 Task: Update the maximum monthly payment of the saved search to $70,000.
Action: Mouse moved to (1089, 159)
Screenshot: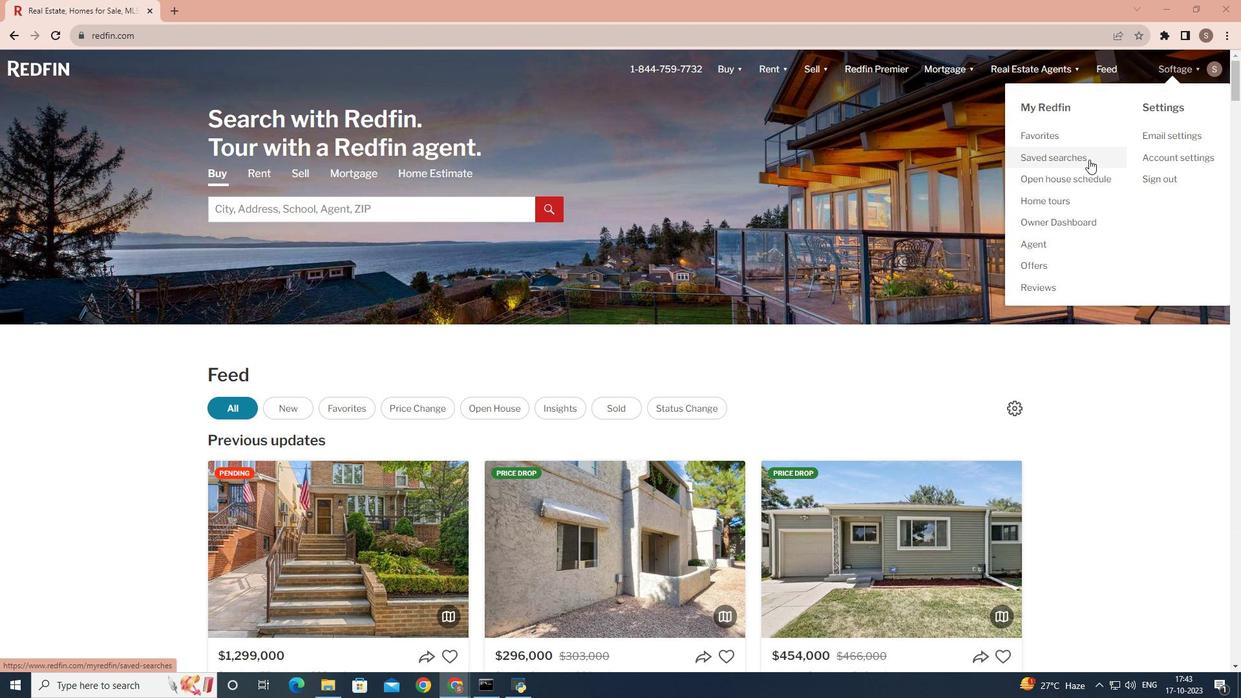 
Action: Mouse pressed left at (1089, 159)
Screenshot: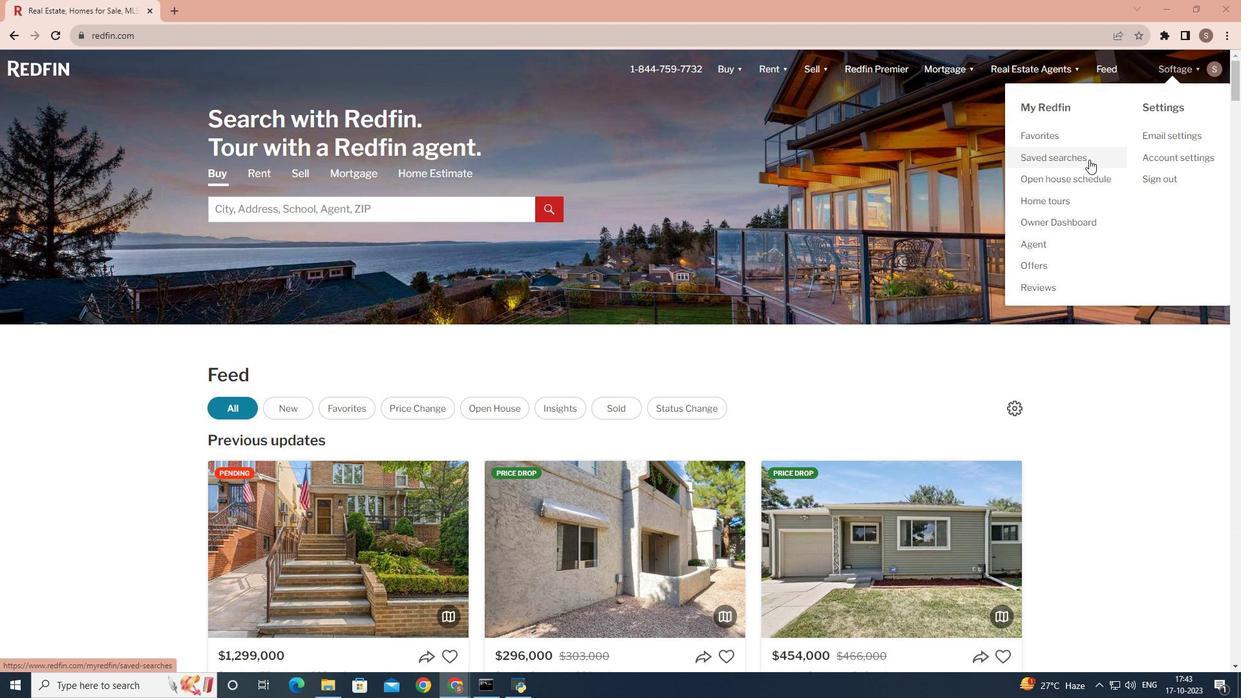 
Action: Mouse moved to (410, 315)
Screenshot: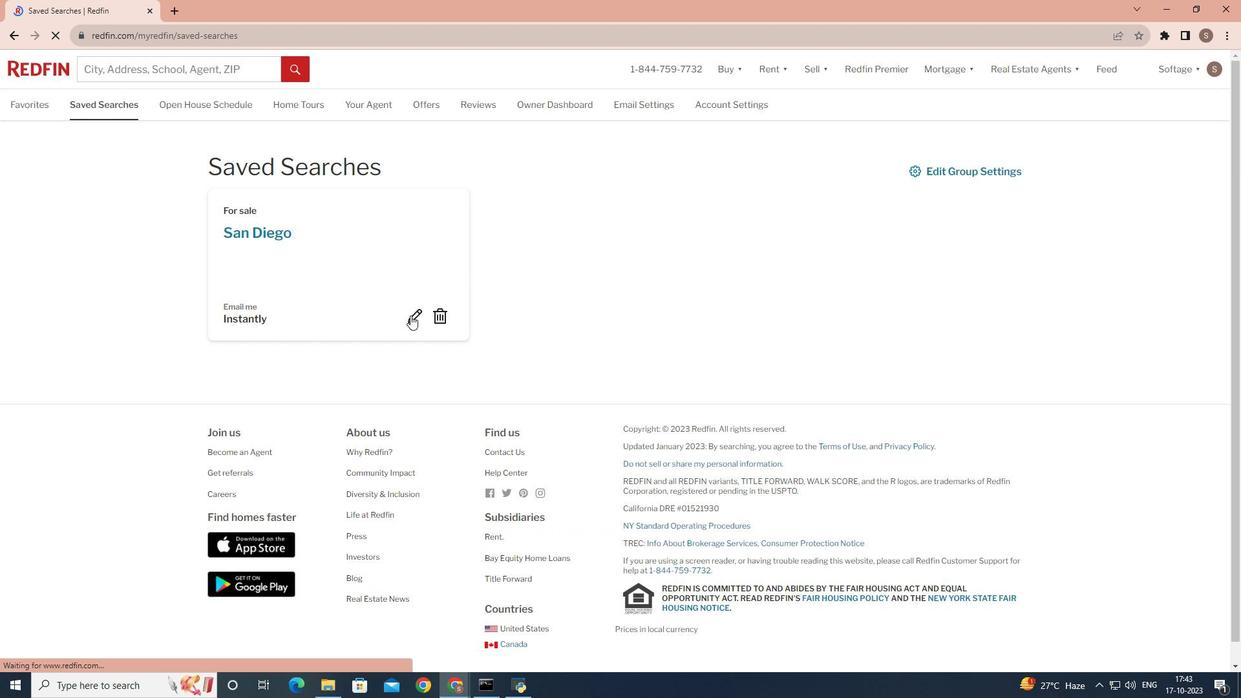 
Action: Mouse pressed left at (410, 315)
Screenshot: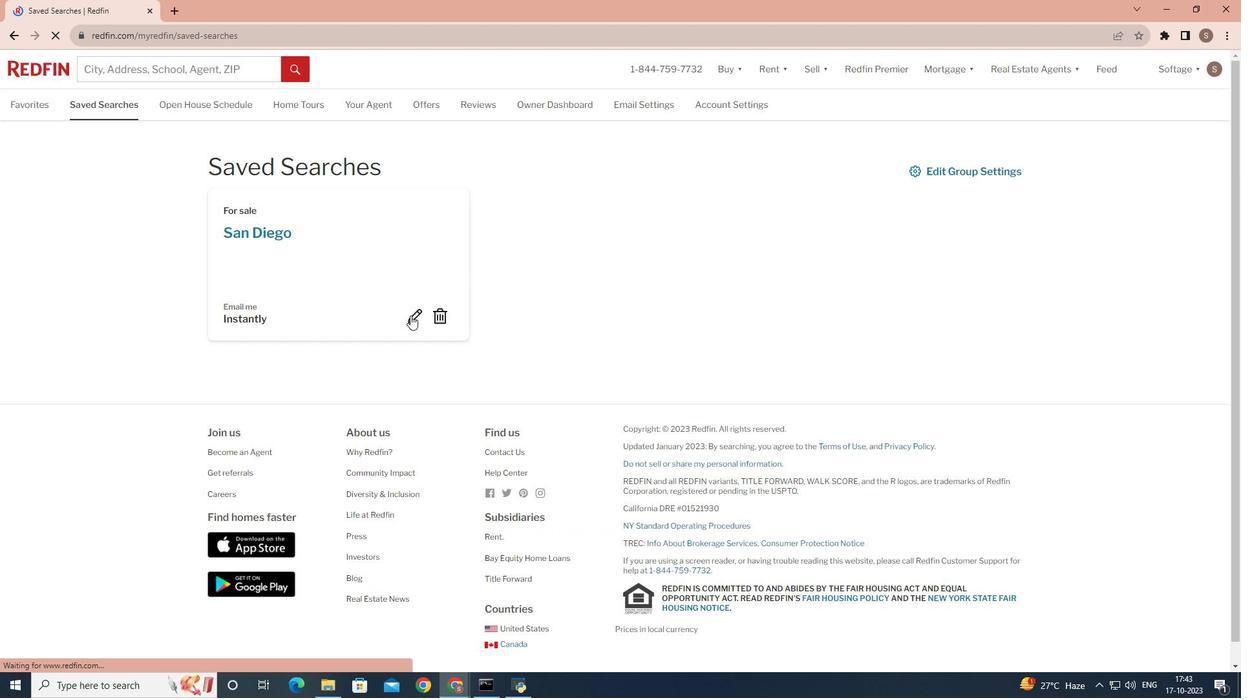 
Action: Mouse moved to (748, 349)
Screenshot: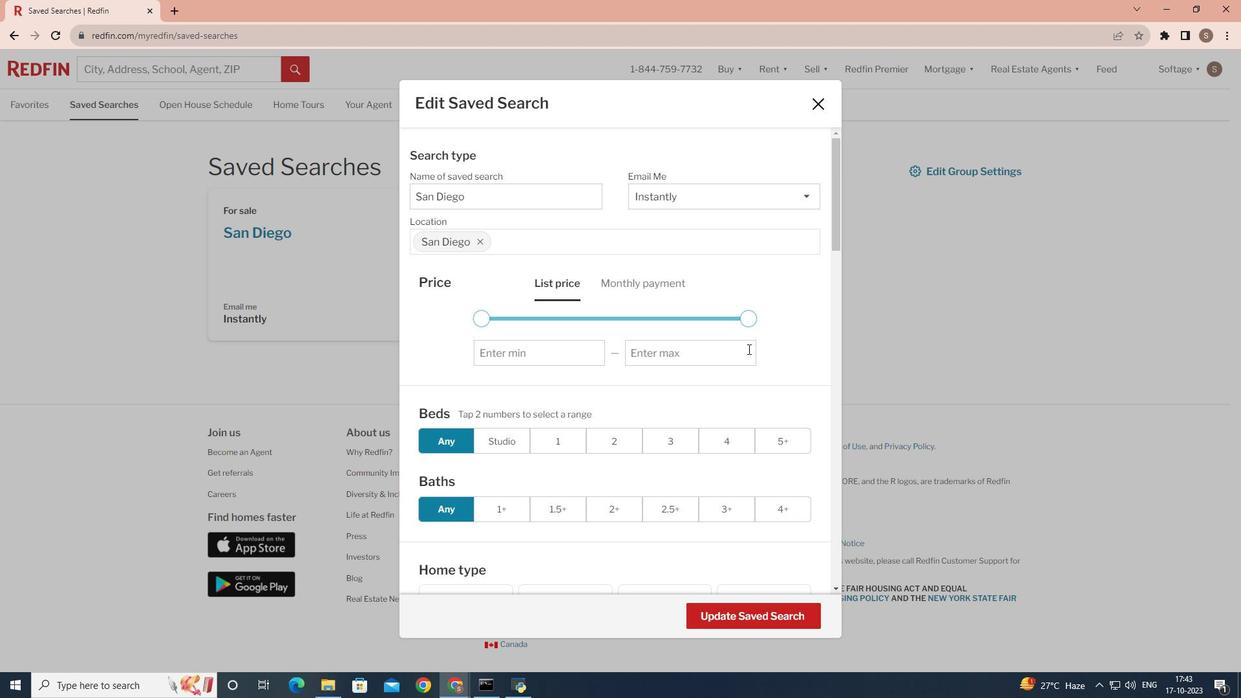 
Action: Mouse scrolled (748, 348) with delta (0, 0)
Screenshot: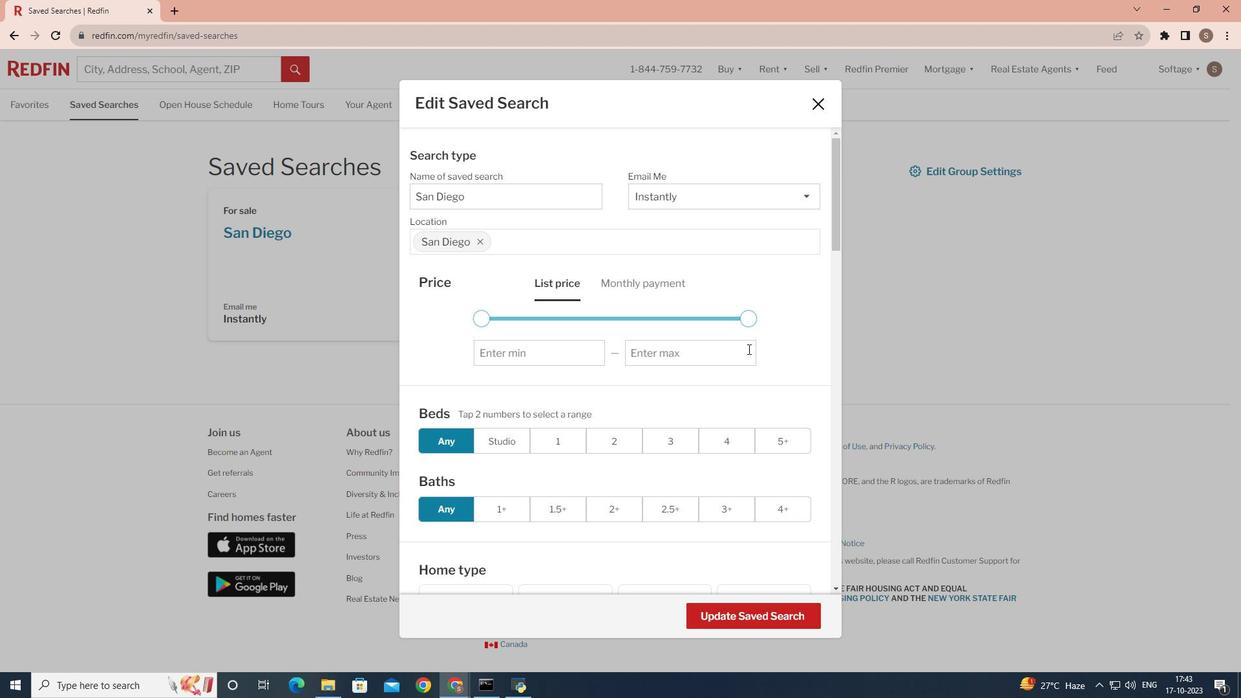 
Action: Mouse moved to (649, 222)
Screenshot: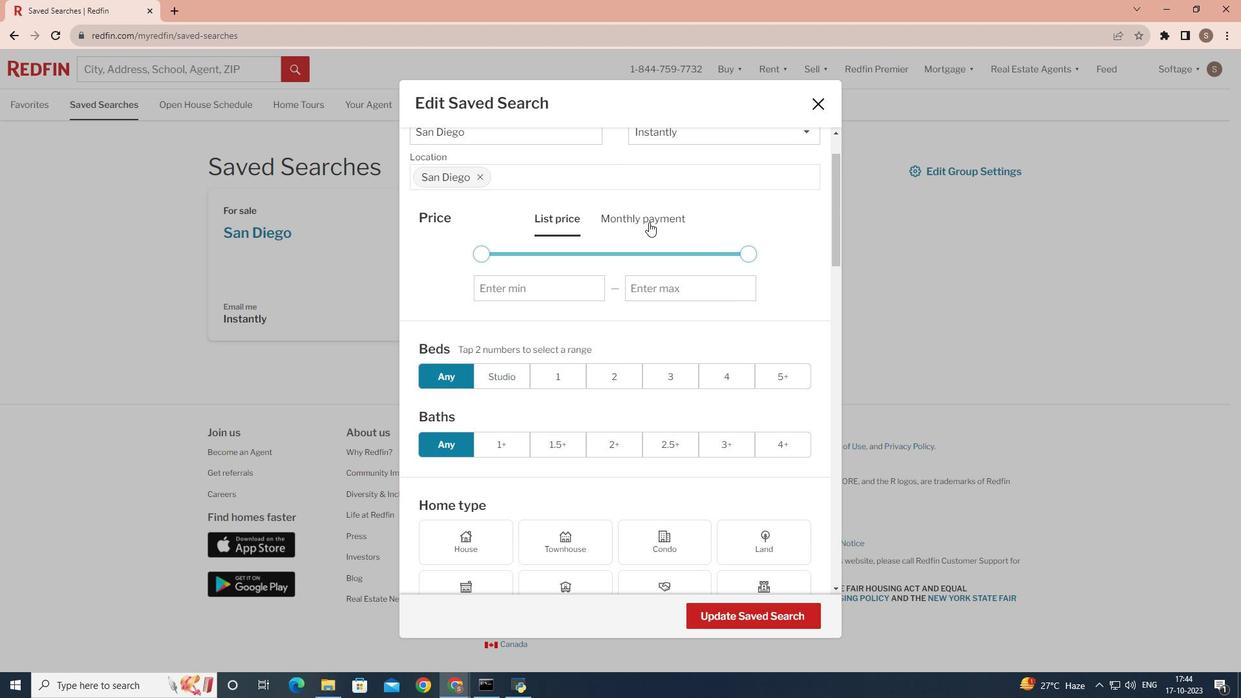
Action: Mouse pressed left at (649, 222)
Screenshot: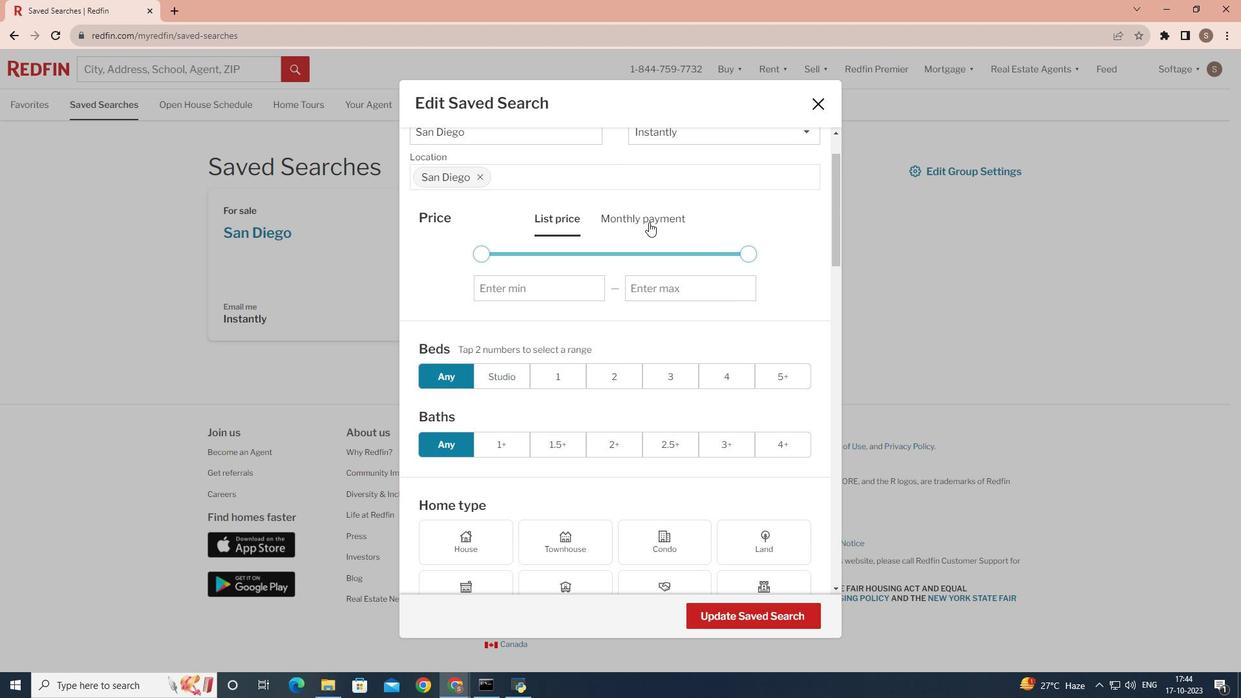 
Action: Mouse moved to (744, 255)
Screenshot: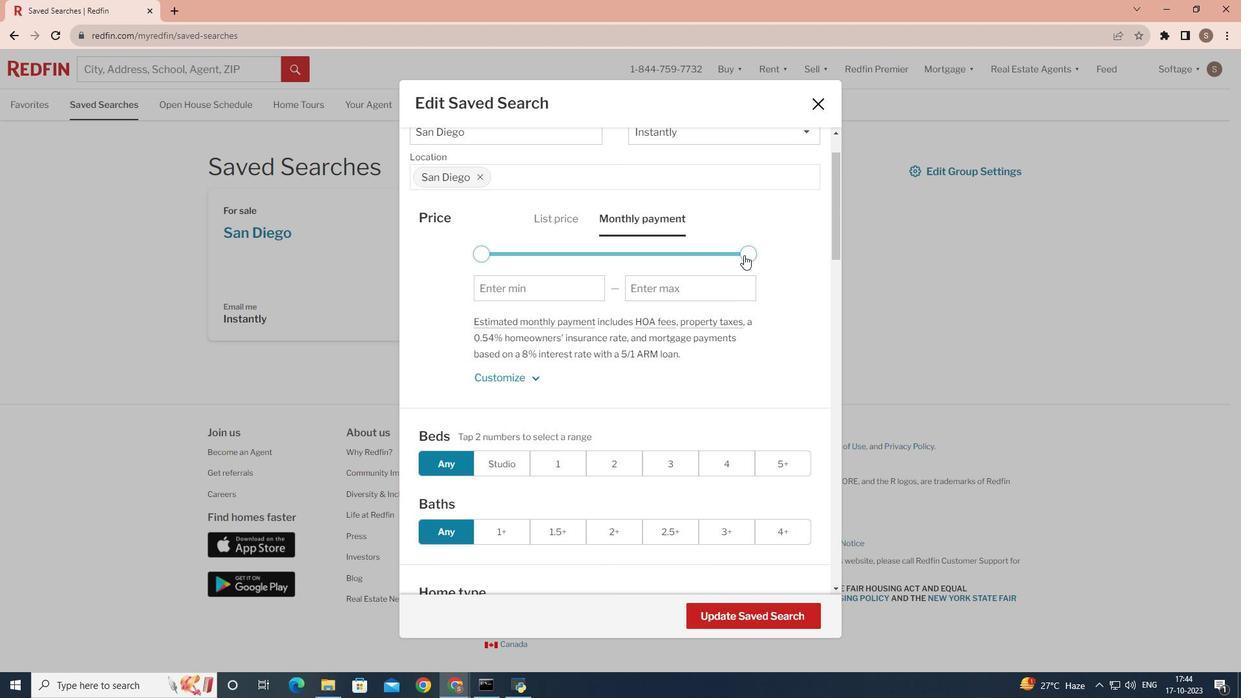 
Action: Mouse pressed left at (744, 255)
Screenshot: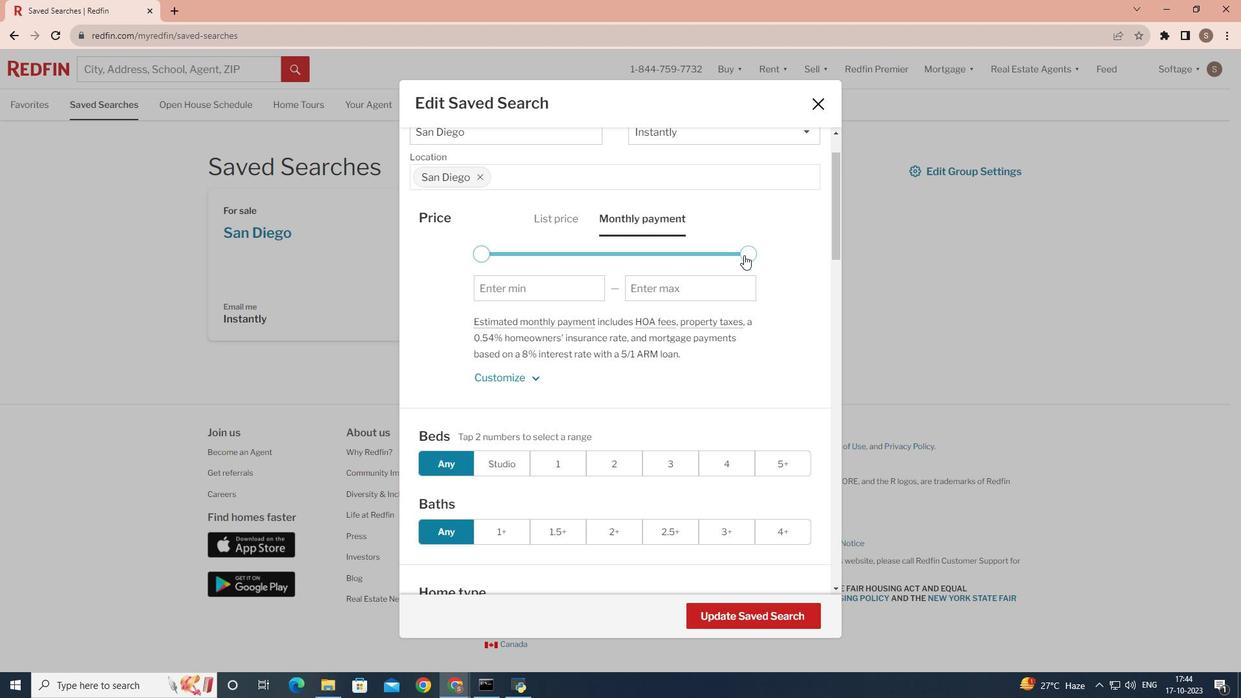 
Action: Mouse moved to (735, 613)
Screenshot: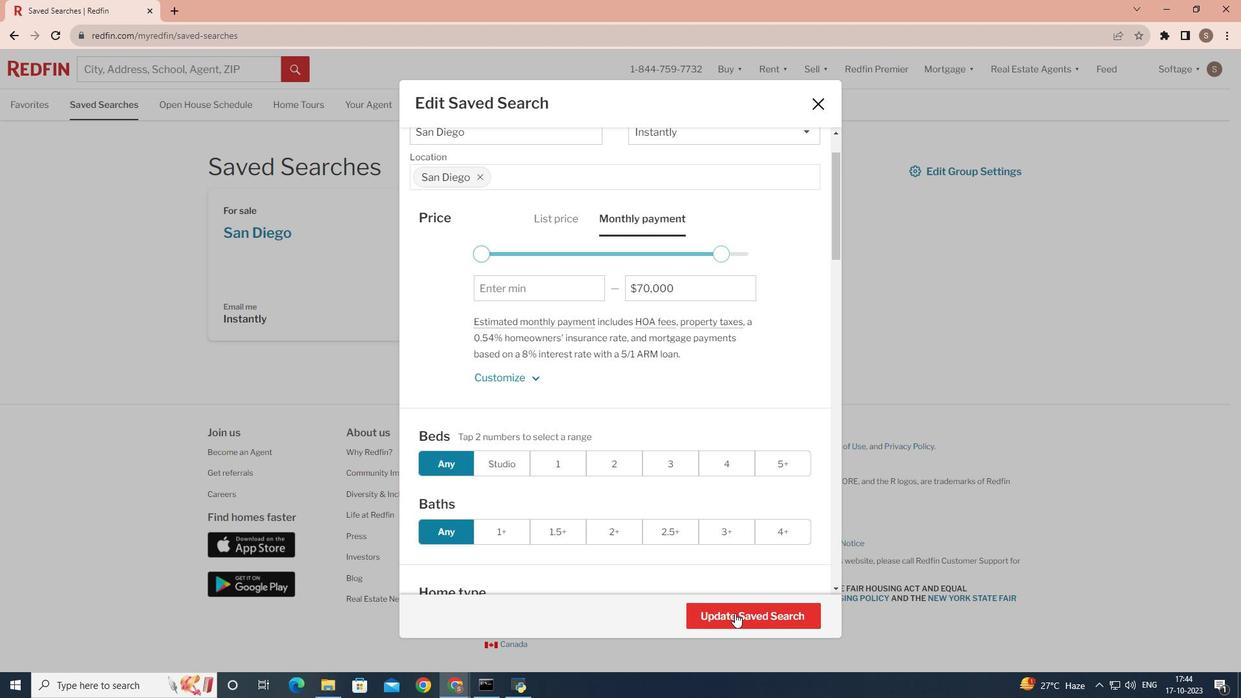 
Action: Mouse pressed left at (735, 613)
Screenshot: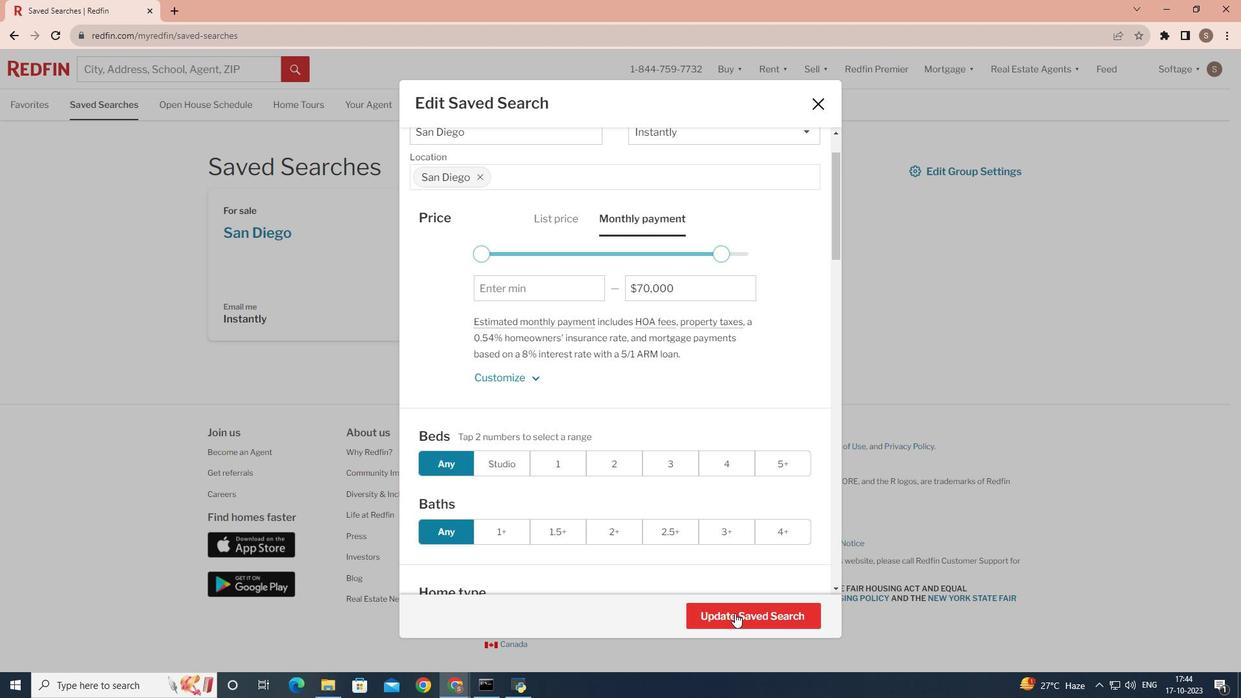 
Action: Mouse moved to (736, 612)
Screenshot: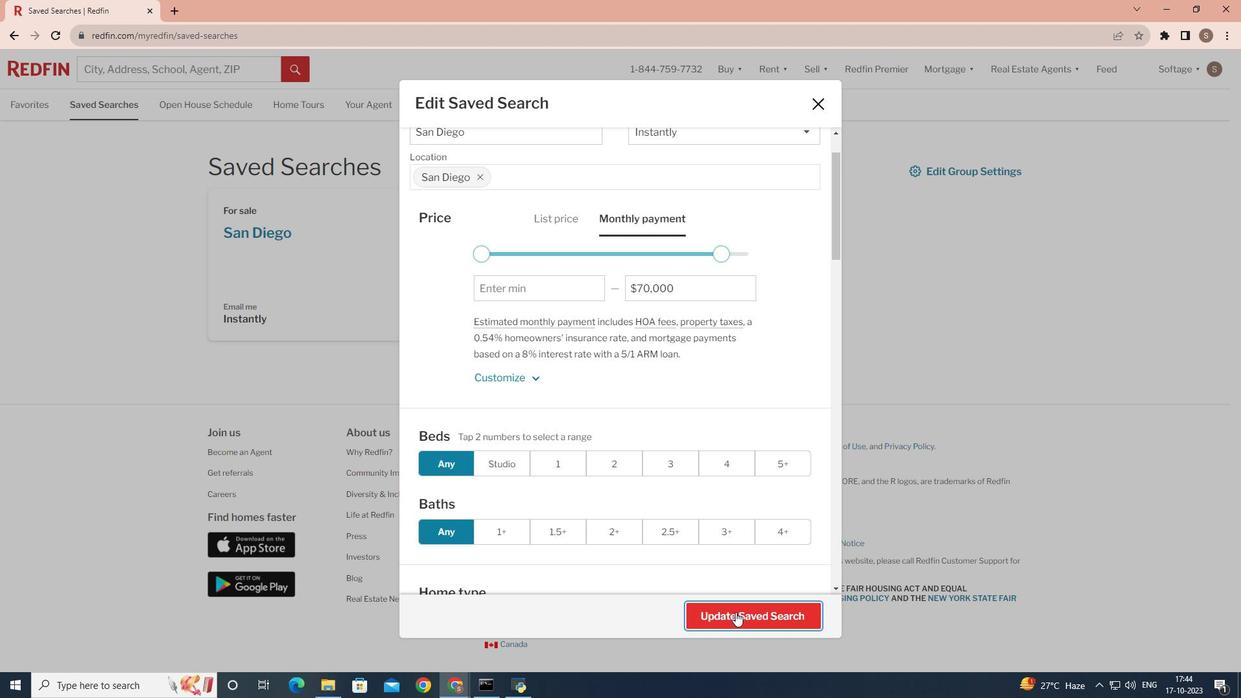 
